Task: Update the listing type of the saved search to "New construction"
Action: Mouse moved to (815, 119)
Screenshot: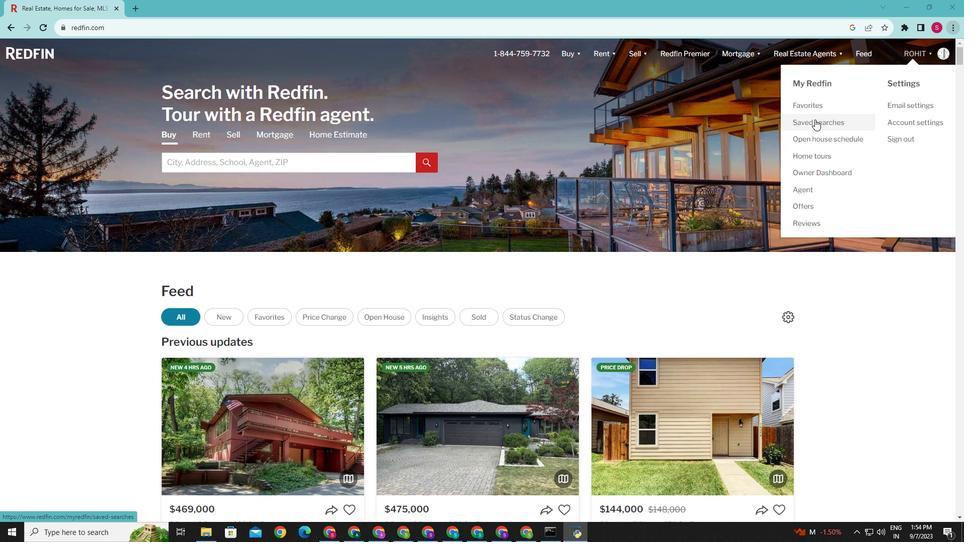 
Action: Mouse pressed left at (815, 119)
Screenshot: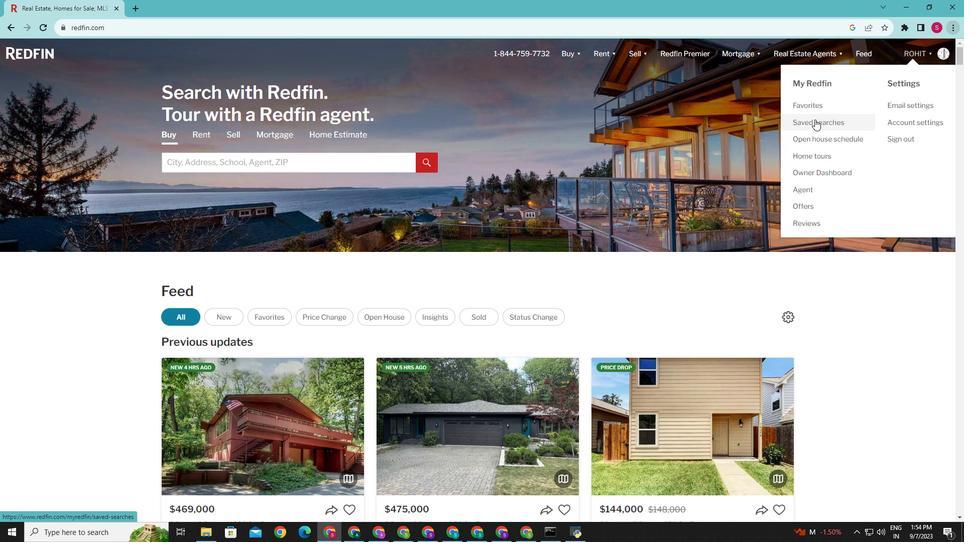 
Action: Mouse moved to (319, 240)
Screenshot: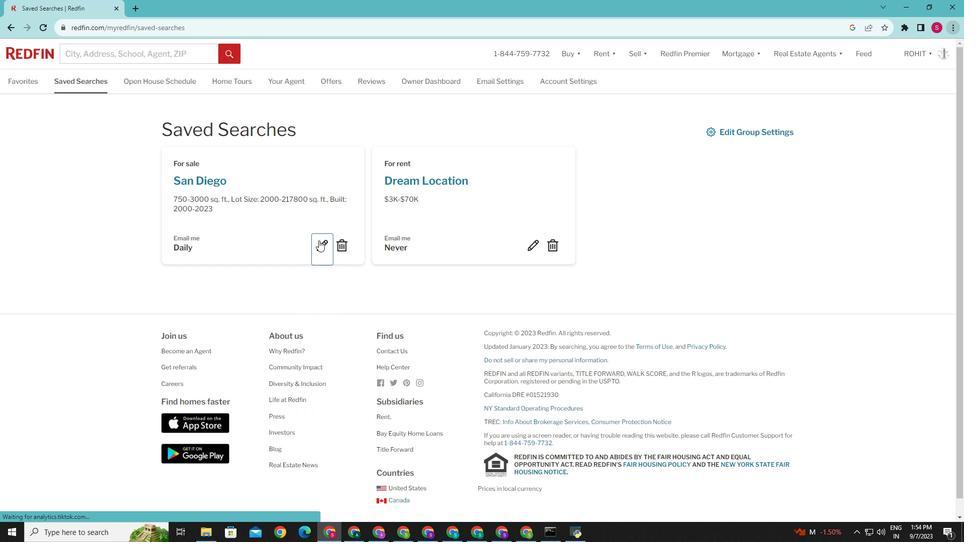 
Action: Mouse pressed left at (319, 240)
Screenshot: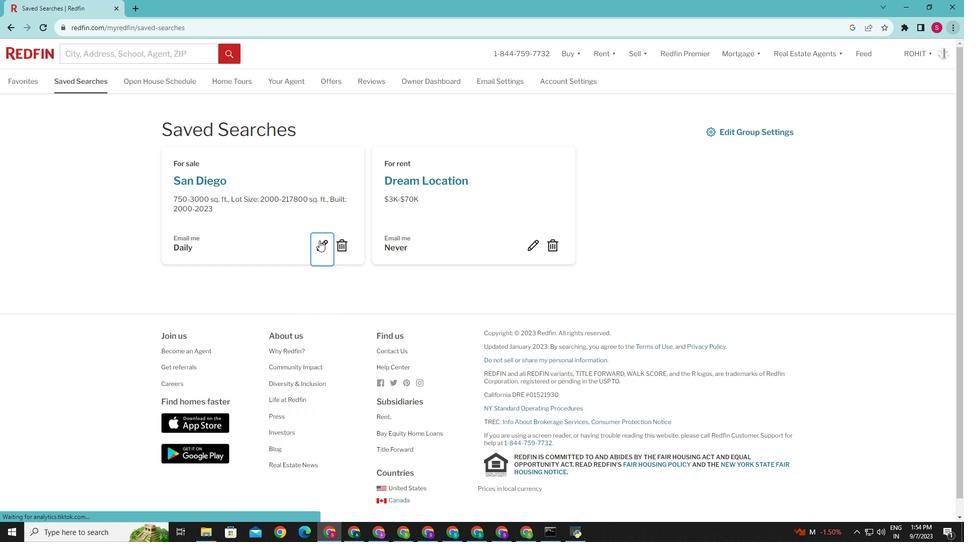 
Action: Mouse moved to (320, 243)
Screenshot: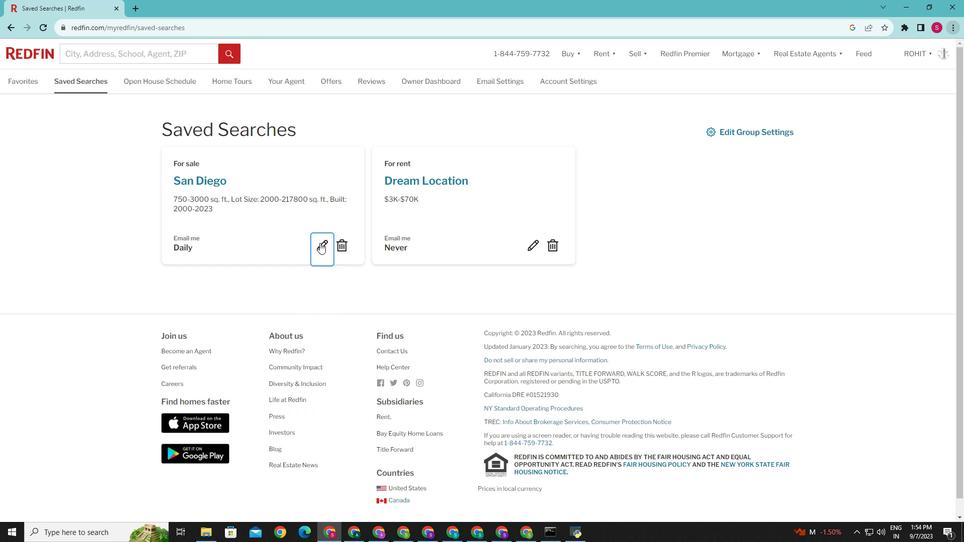 
Action: Mouse pressed left at (320, 243)
Screenshot: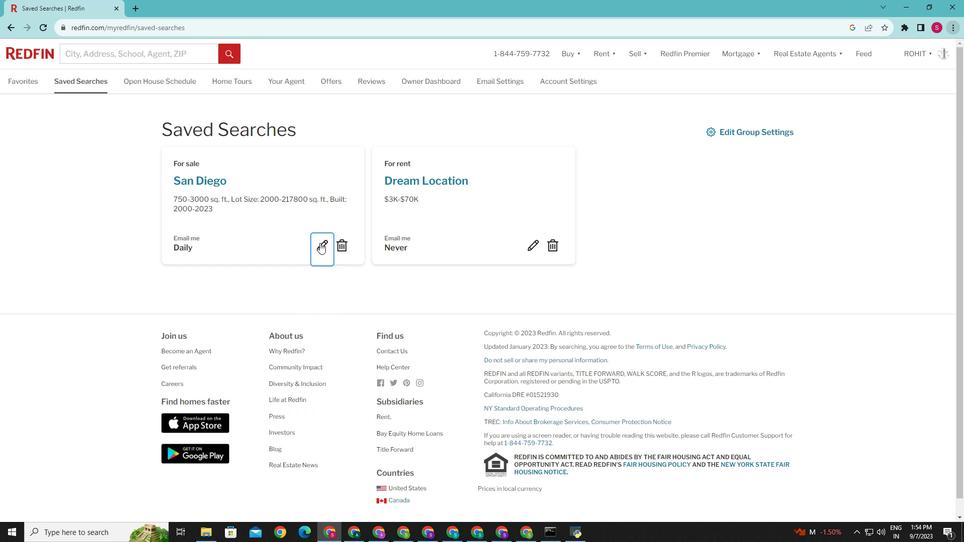 
Action: Mouse pressed left at (320, 243)
Screenshot: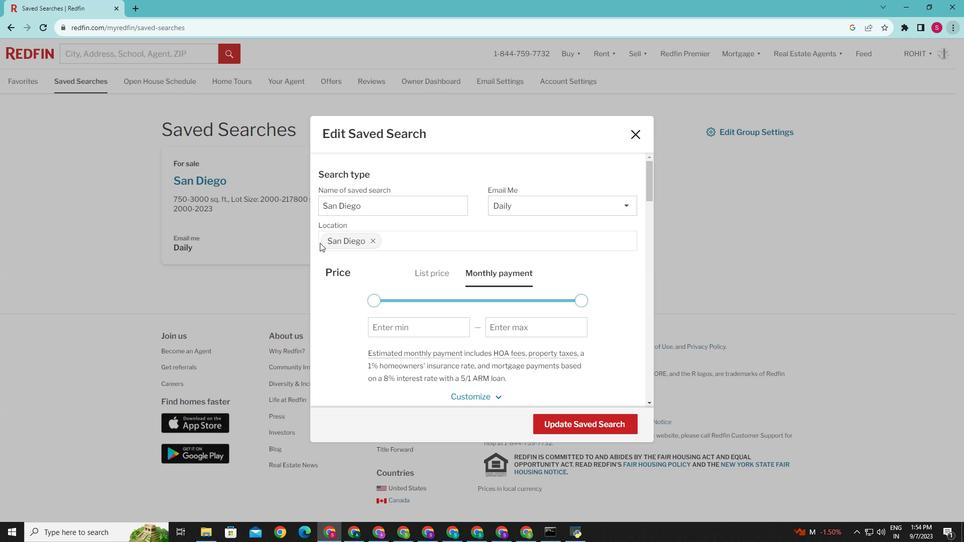 
Action: Mouse moved to (382, 319)
Screenshot: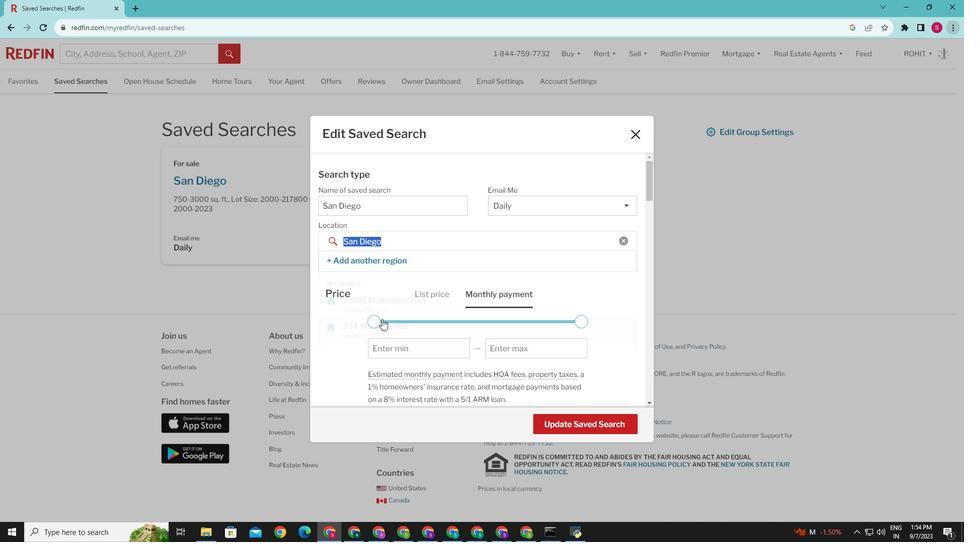 
Action: Mouse scrolled (382, 319) with delta (0, 0)
Screenshot: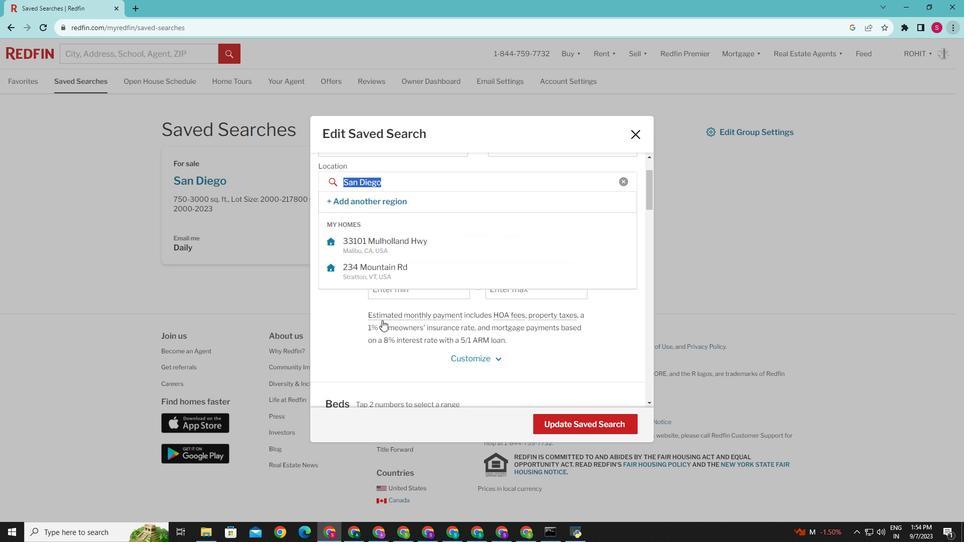
Action: Mouse scrolled (382, 319) with delta (0, 0)
Screenshot: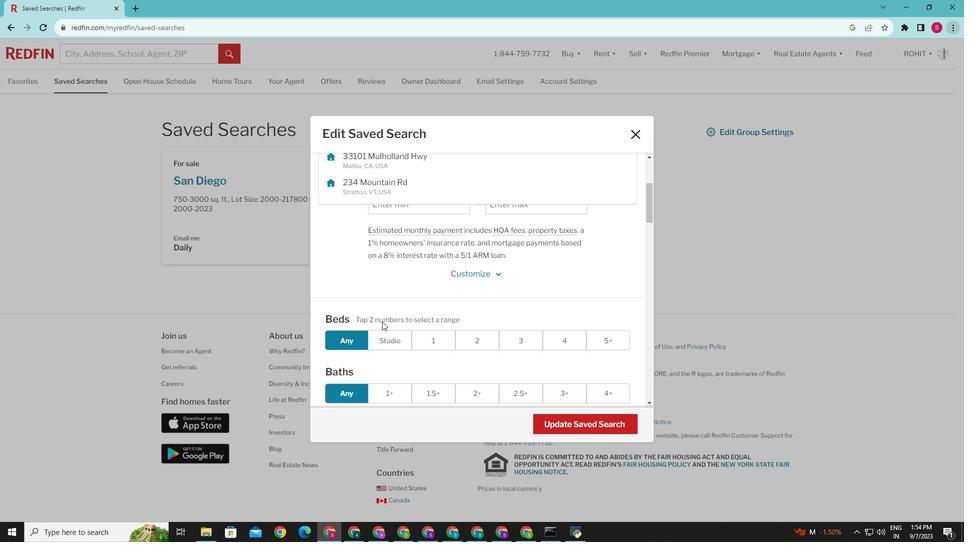 
Action: Mouse scrolled (382, 319) with delta (0, 0)
Screenshot: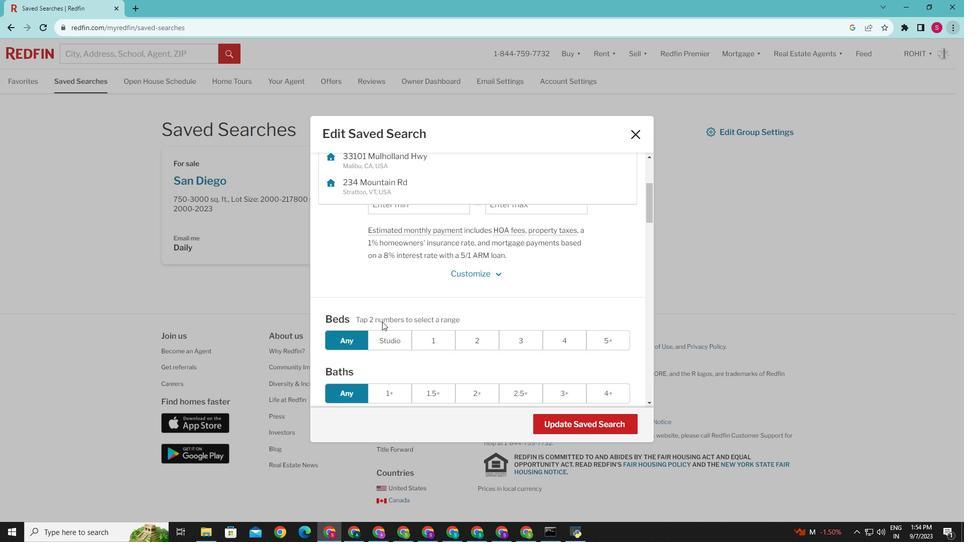 
Action: Mouse moved to (381, 325)
Screenshot: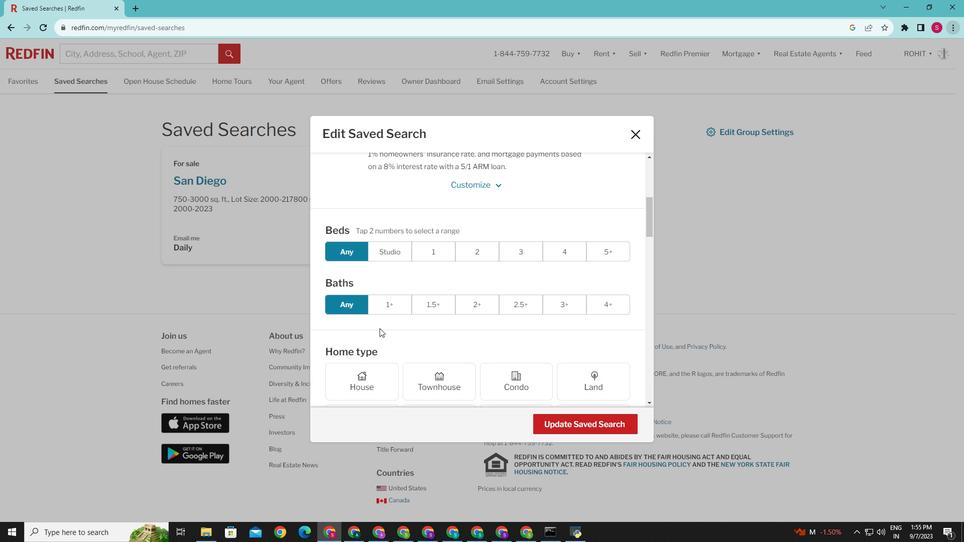 
Action: Mouse scrolled (381, 324) with delta (0, 0)
Screenshot: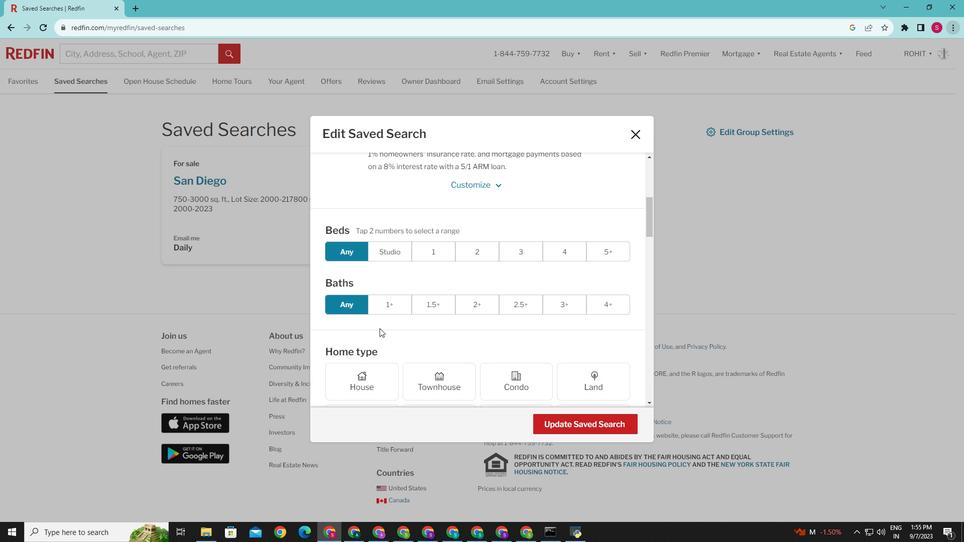 
Action: Mouse moved to (380, 327)
Screenshot: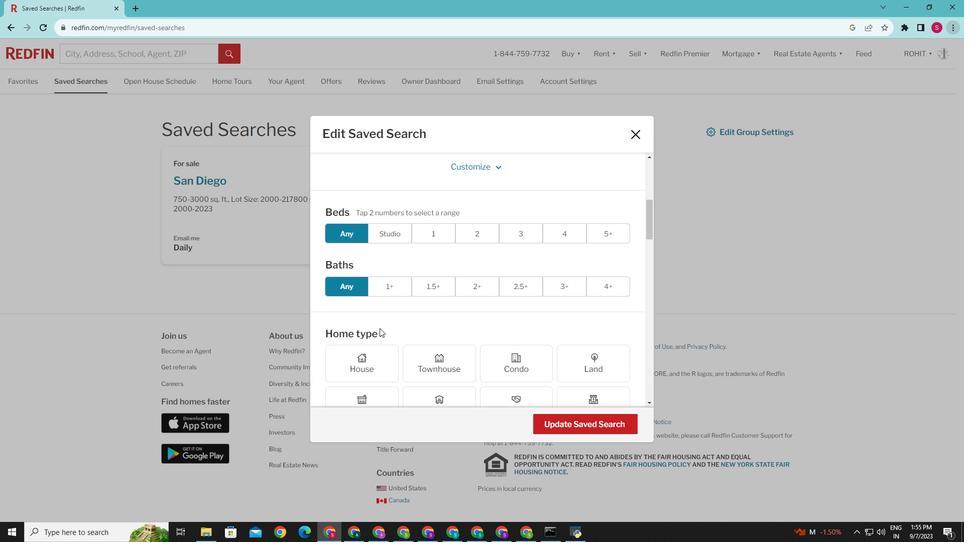 
Action: Mouse scrolled (380, 326) with delta (0, 0)
Screenshot: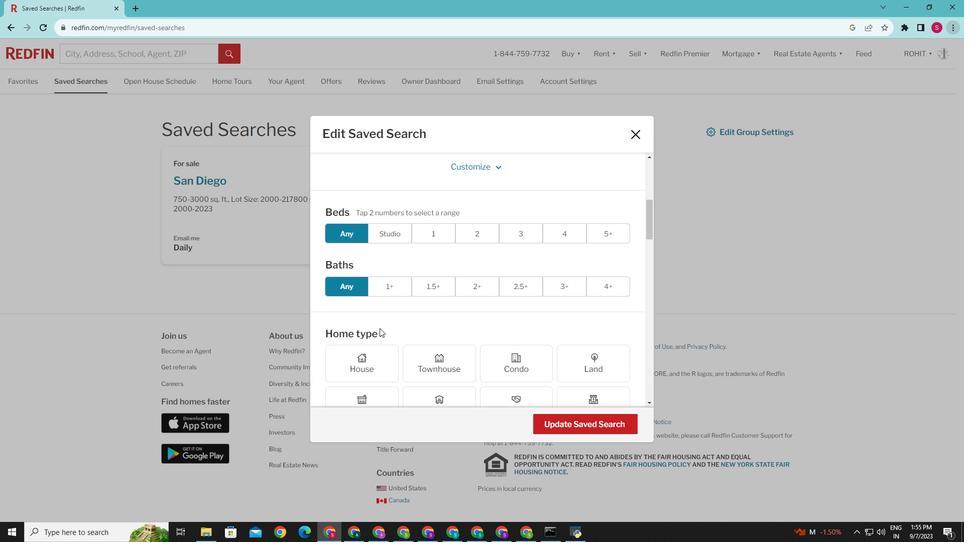 
Action: Mouse moved to (379, 328)
Screenshot: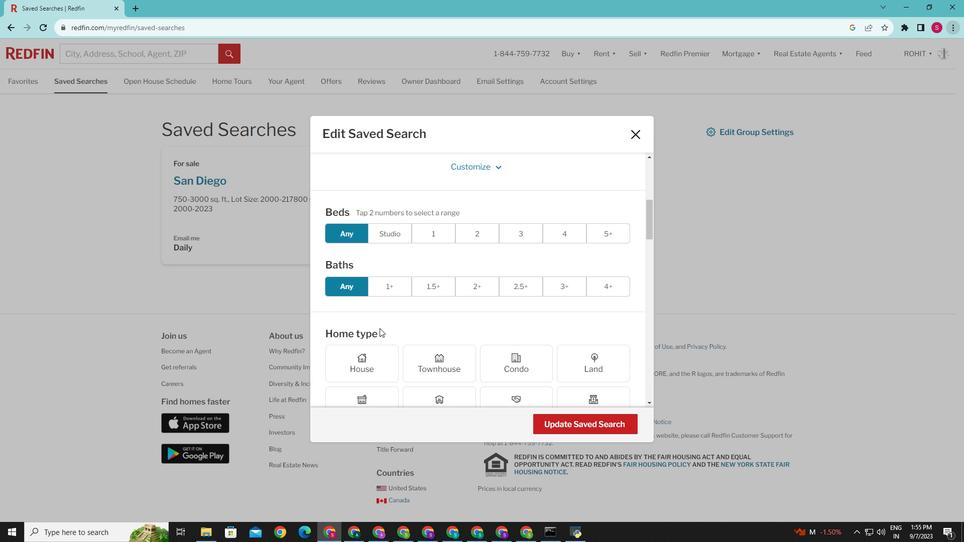 
Action: Mouse scrolled (379, 328) with delta (0, 0)
Screenshot: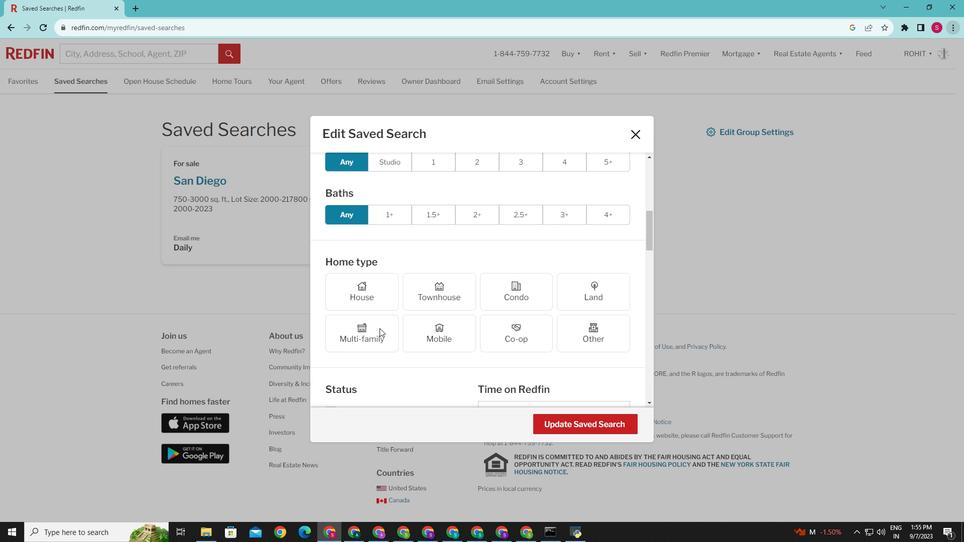 
Action: Mouse scrolled (379, 328) with delta (0, 0)
Screenshot: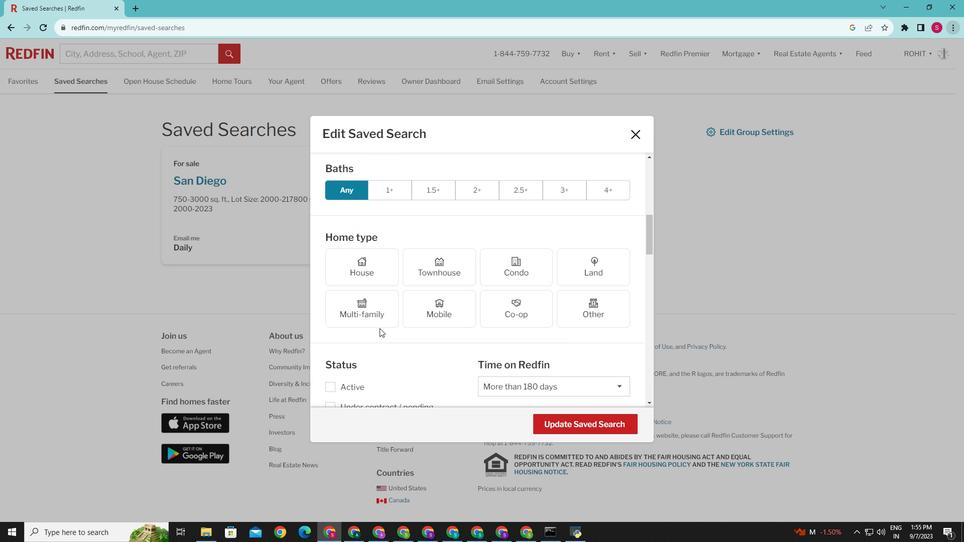 
Action: Mouse moved to (379, 328)
Screenshot: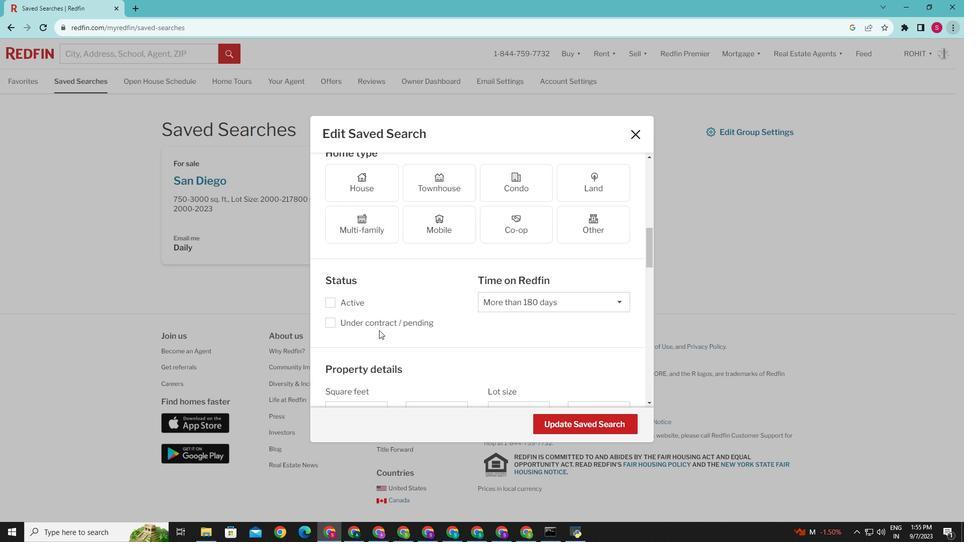 
Action: Mouse scrolled (379, 328) with delta (0, 0)
Screenshot: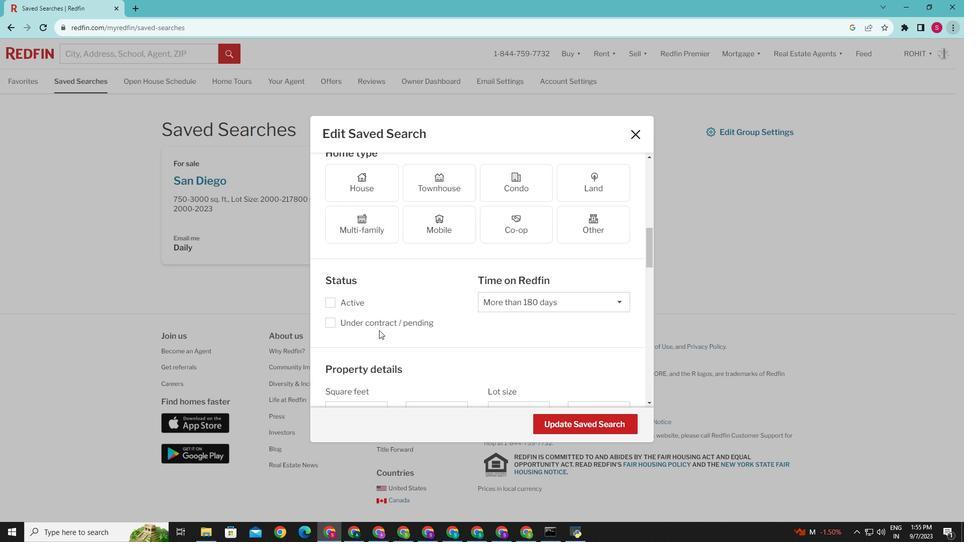 
Action: Mouse moved to (379, 329)
Screenshot: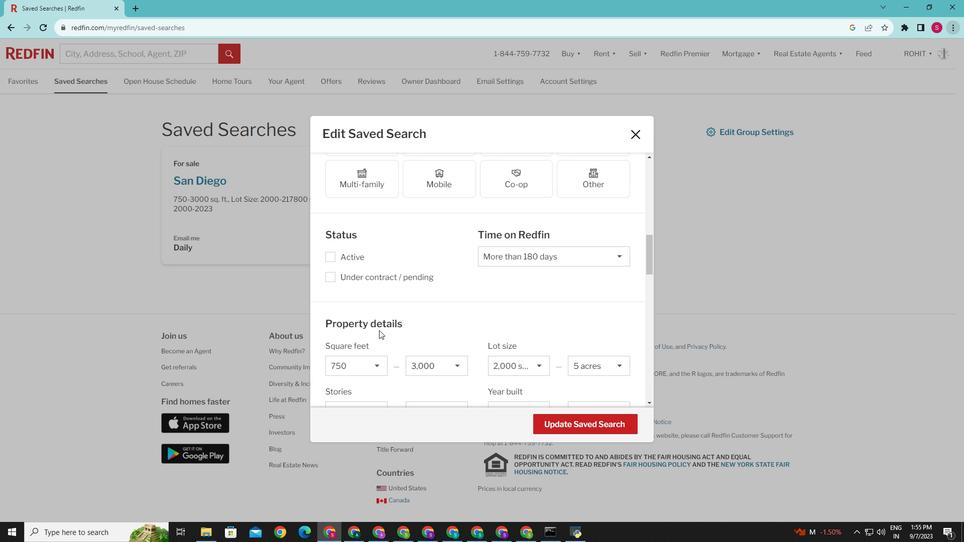 
Action: Mouse scrolled (379, 329) with delta (0, 0)
Screenshot: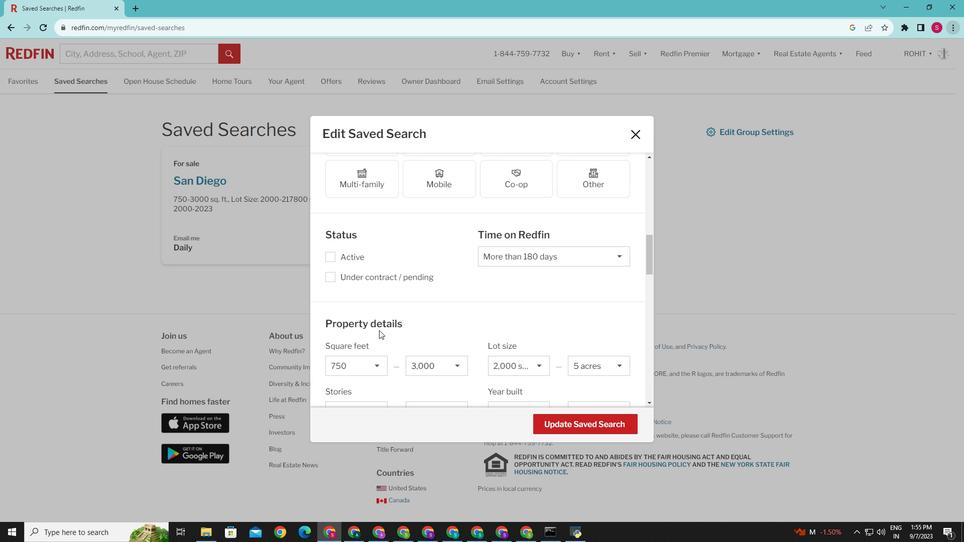 
Action: Mouse moved to (379, 330)
Screenshot: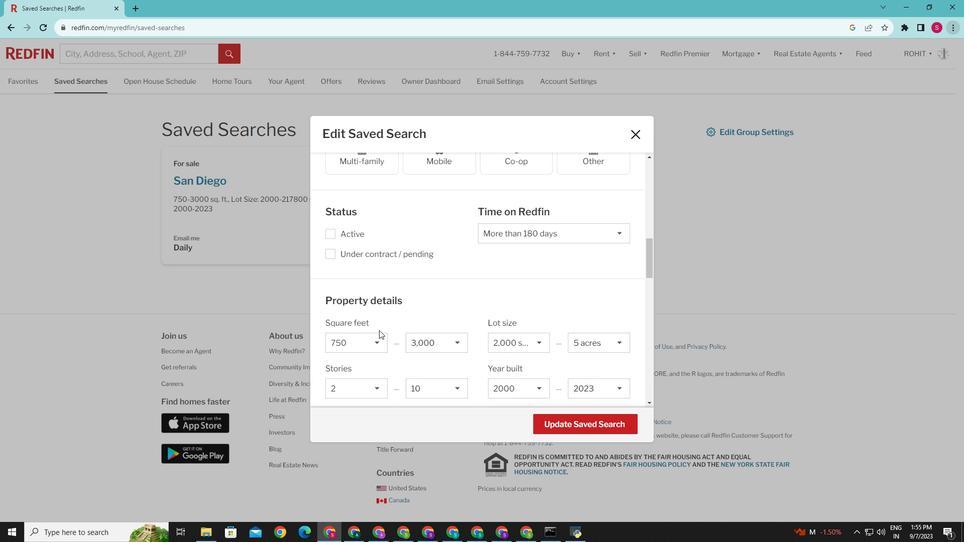 
Action: Mouse scrolled (379, 330) with delta (0, 0)
Screenshot: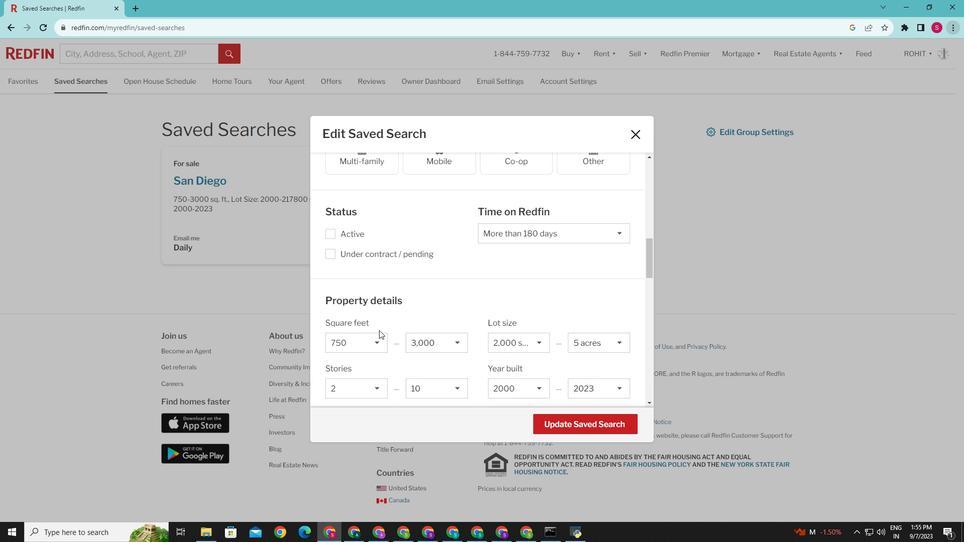 
Action: Mouse scrolled (379, 330) with delta (0, 0)
Screenshot: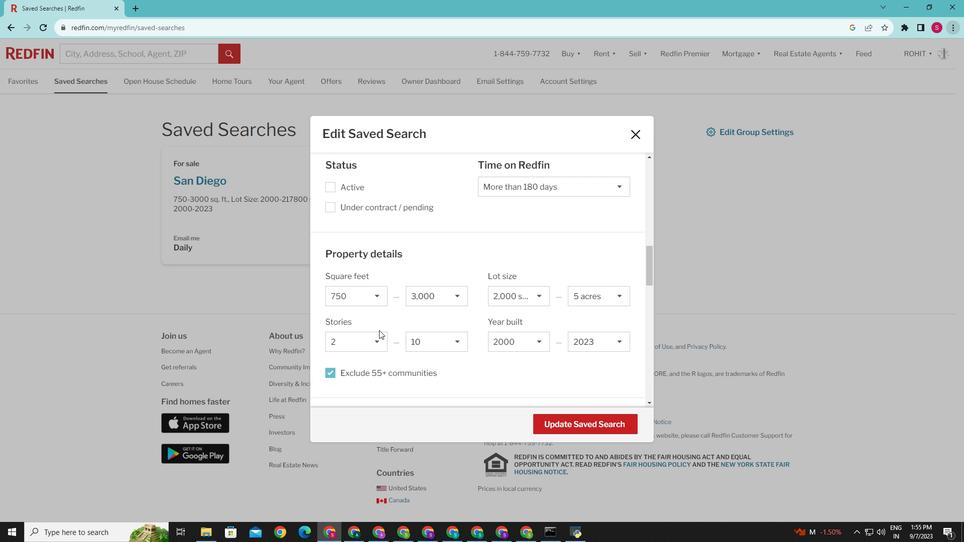 
Action: Mouse scrolled (379, 330) with delta (0, 0)
Screenshot: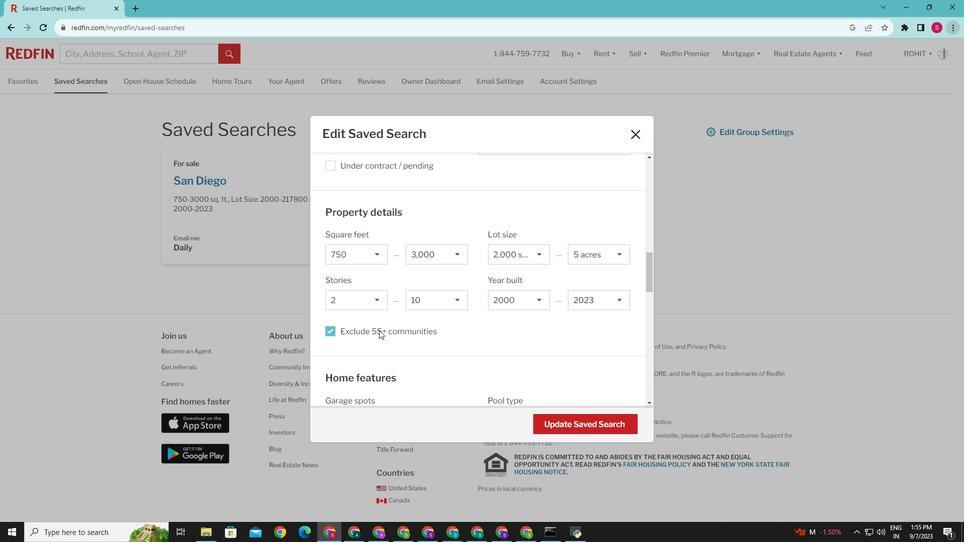 
Action: Mouse scrolled (379, 330) with delta (0, 0)
Screenshot: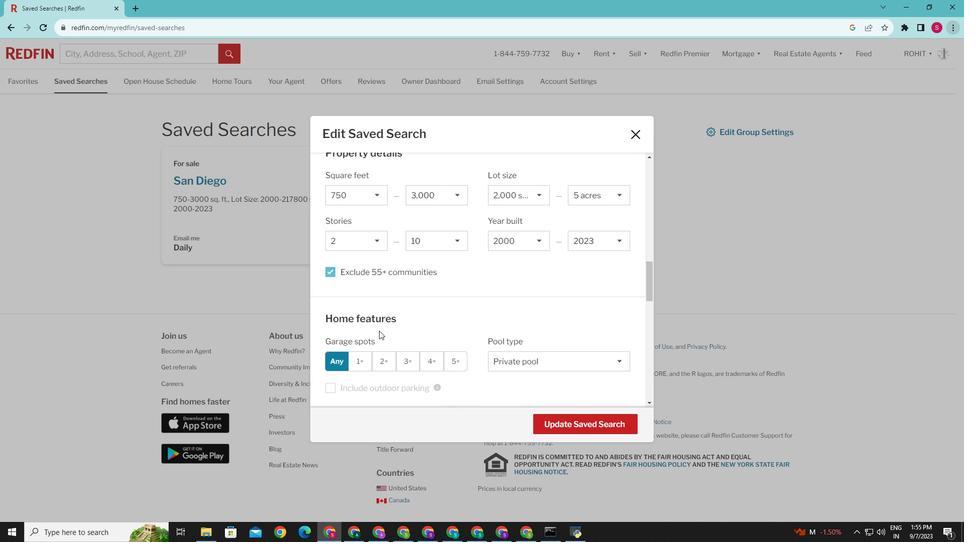 
Action: Mouse scrolled (379, 330) with delta (0, 0)
Screenshot: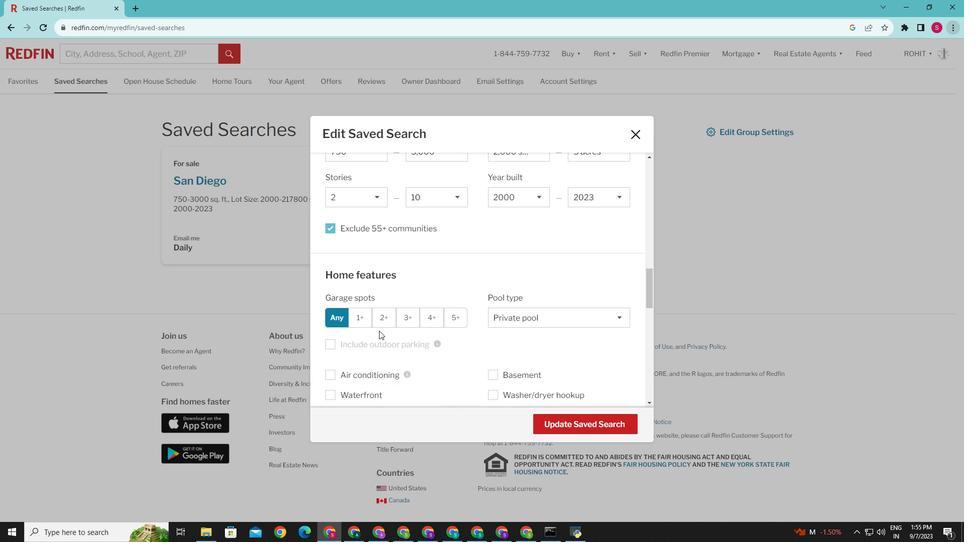 
Action: Mouse moved to (379, 331)
Screenshot: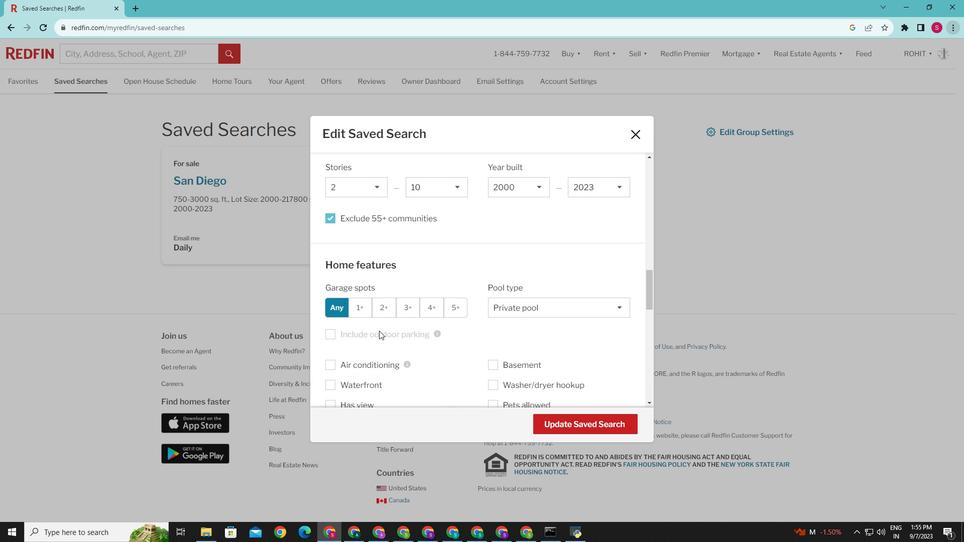 
Action: Mouse scrolled (379, 330) with delta (0, 0)
Screenshot: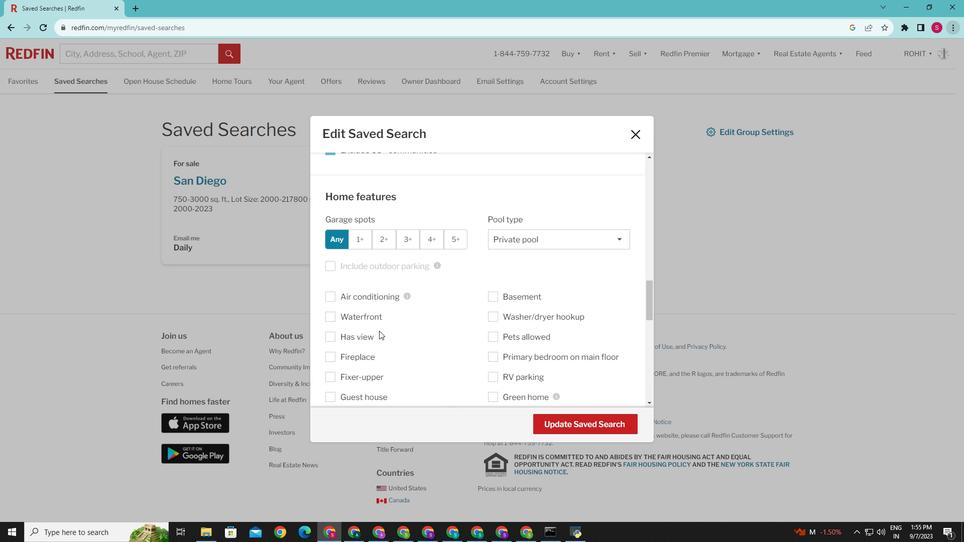 
Action: Mouse scrolled (379, 330) with delta (0, 0)
Screenshot: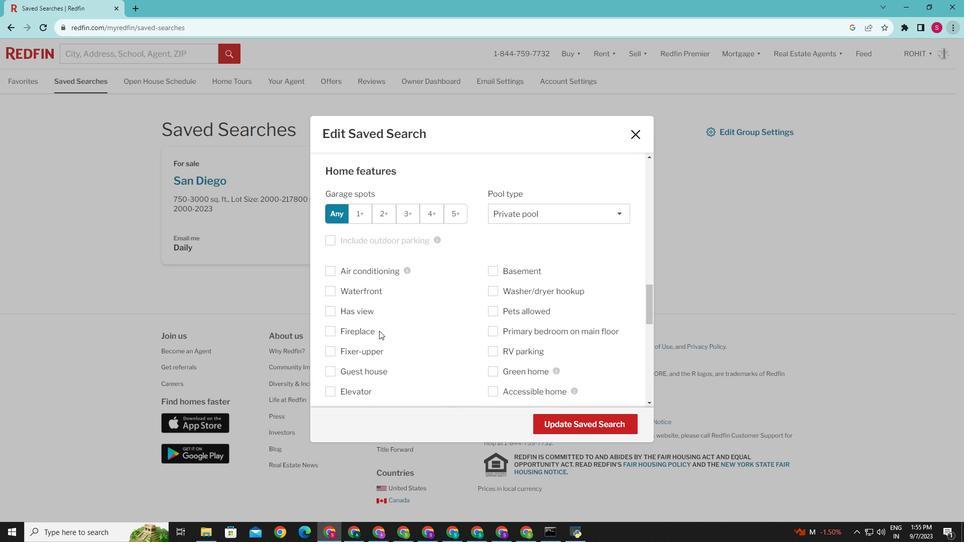 
Action: Mouse scrolled (379, 330) with delta (0, 0)
Screenshot: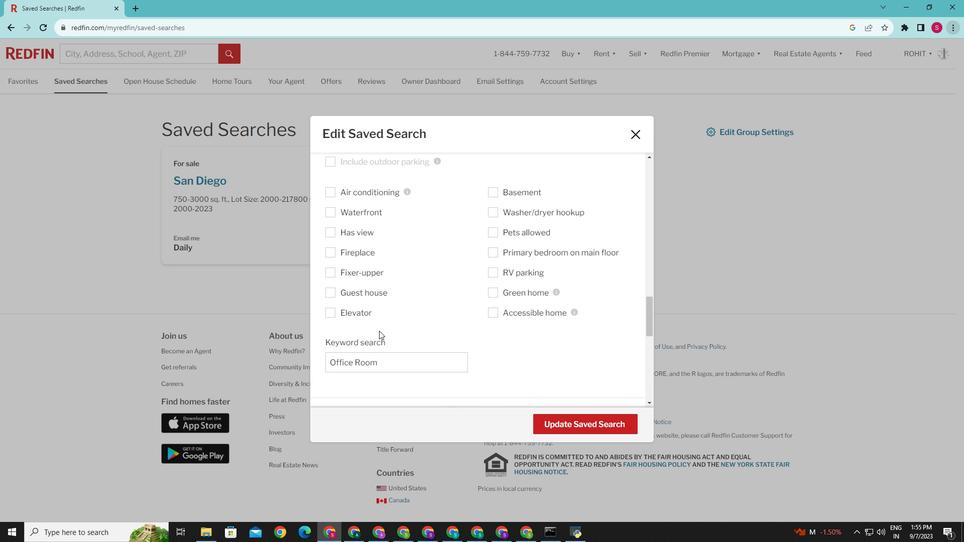 
Action: Mouse scrolled (379, 330) with delta (0, 0)
Screenshot: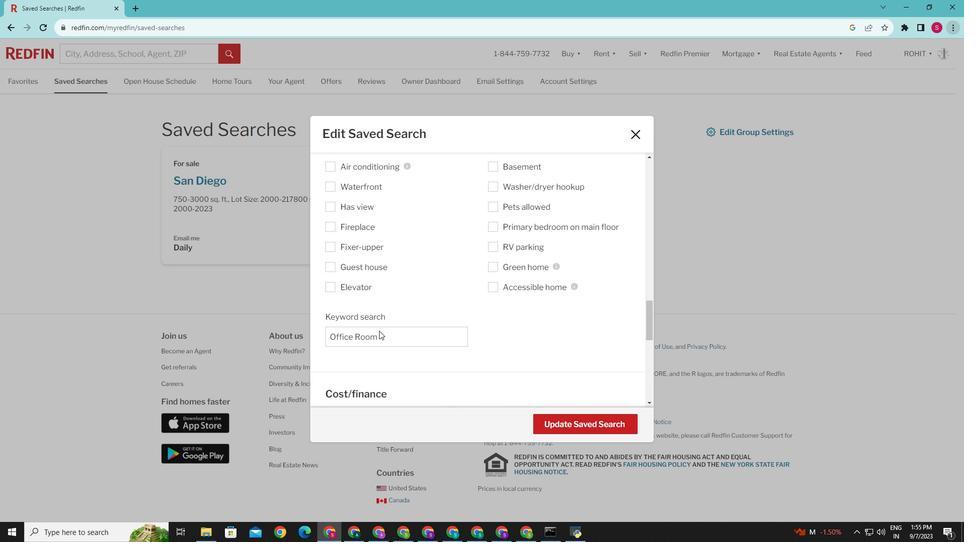 
Action: Mouse scrolled (379, 330) with delta (0, 0)
Screenshot: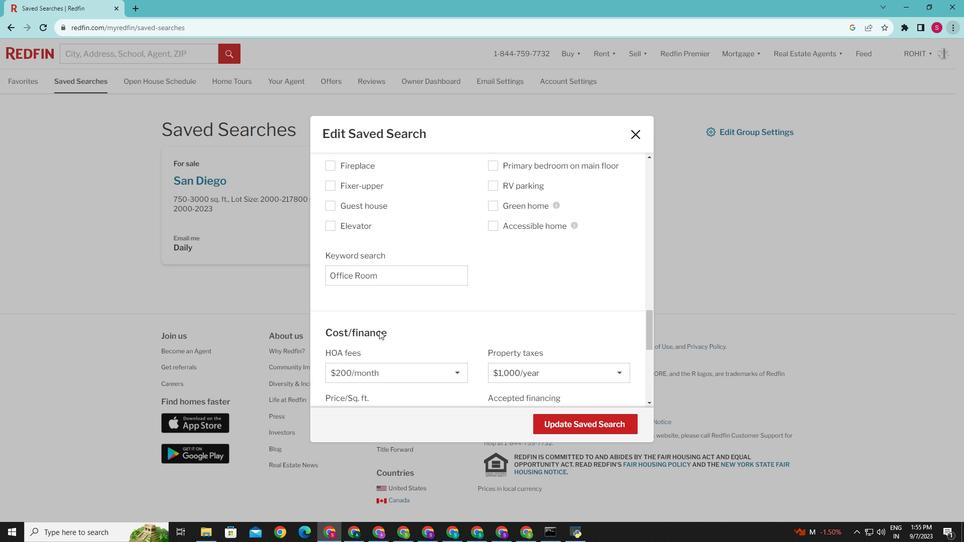 
Action: Mouse scrolled (379, 330) with delta (0, 0)
Screenshot: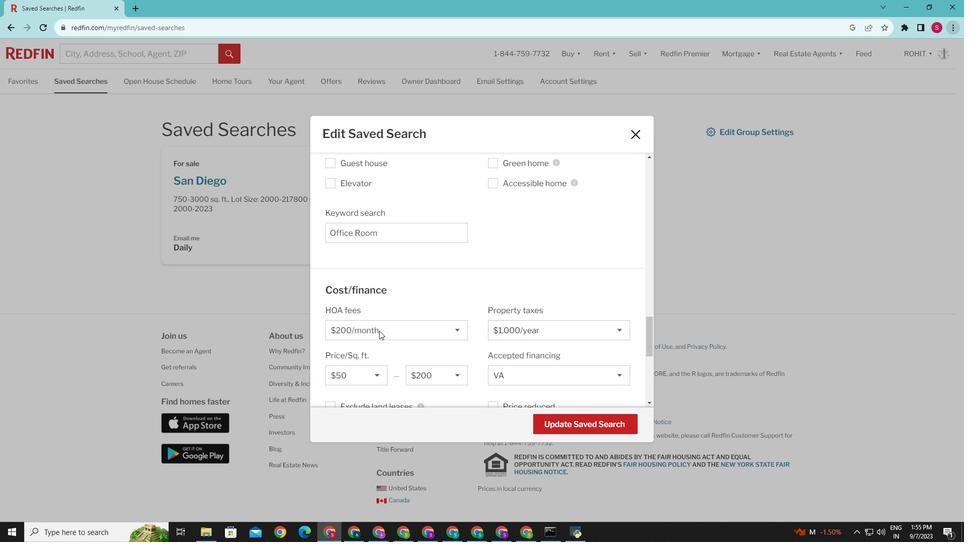 
Action: Mouse scrolled (379, 330) with delta (0, 0)
Screenshot: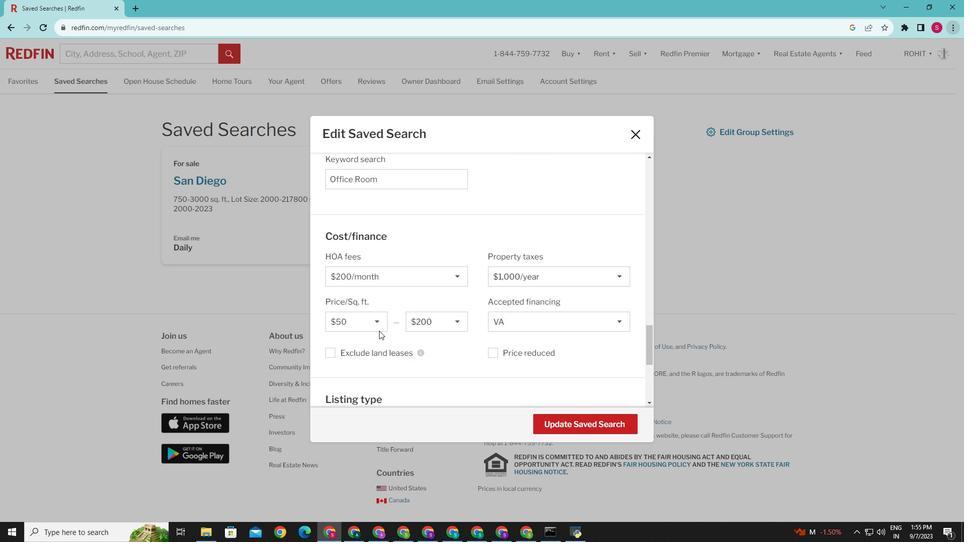 
Action: Mouse scrolled (379, 330) with delta (0, 0)
Screenshot: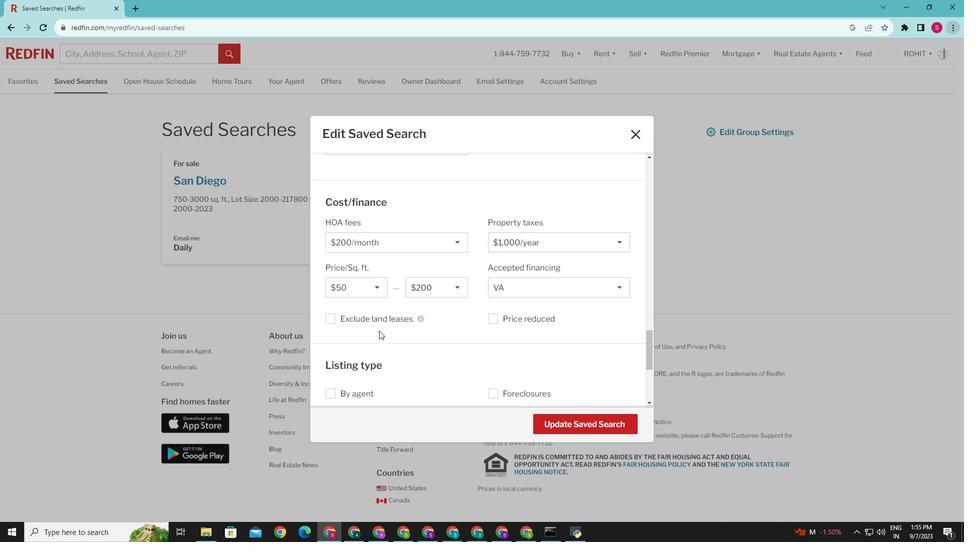 
Action: Mouse scrolled (379, 330) with delta (0, 0)
Screenshot: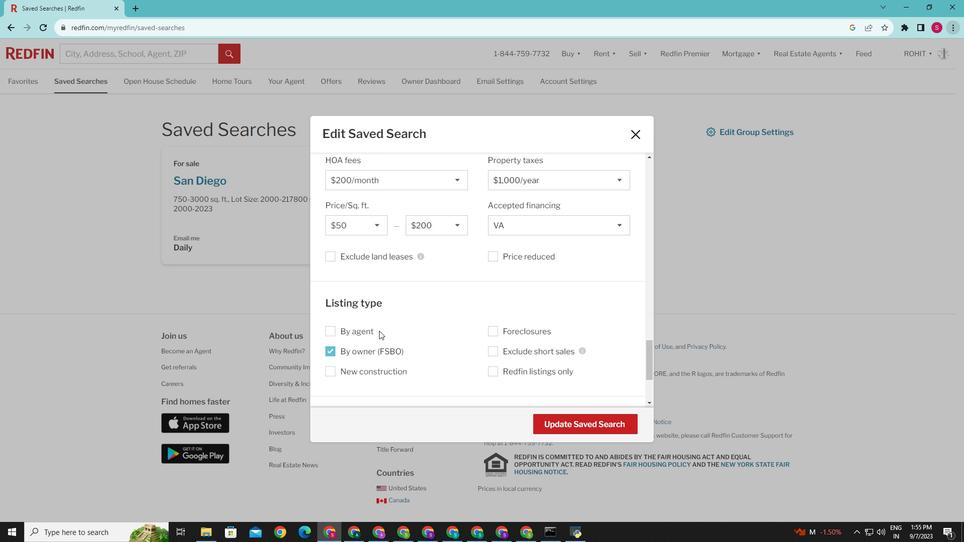 
Action: Mouse scrolled (379, 330) with delta (0, 0)
Screenshot: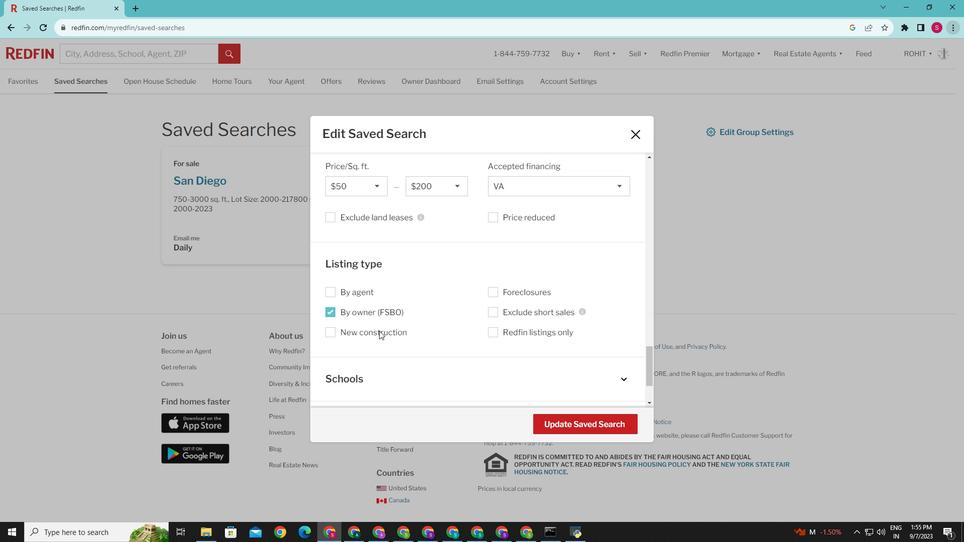 
Action: Mouse moved to (329, 319)
Screenshot: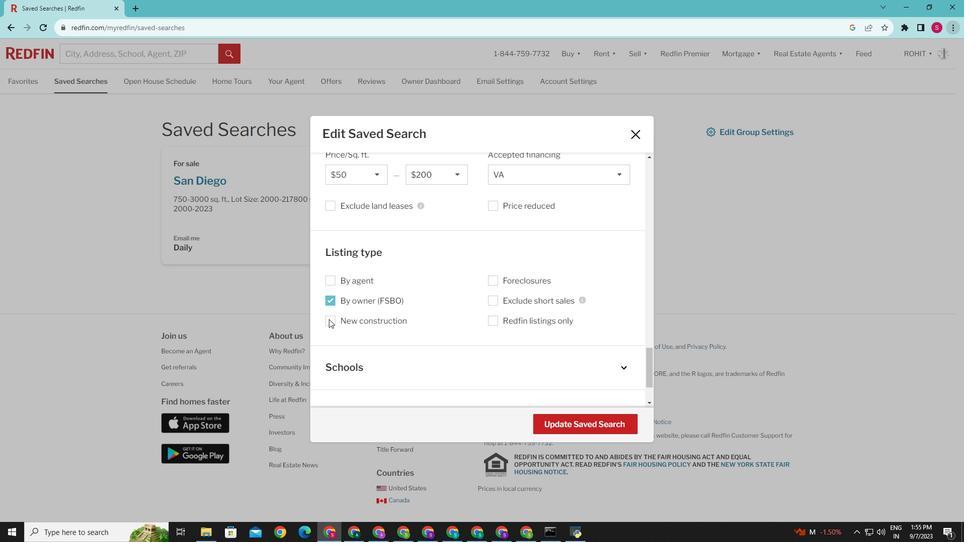 
Action: Mouse pressed left at (329, 319)
Screenshot: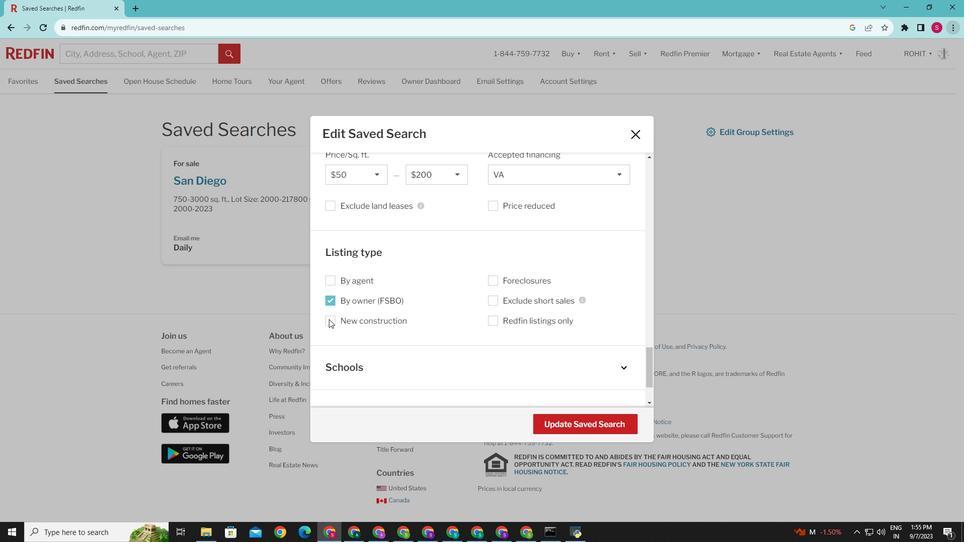 
Action: Mouse moved to (563, 419)
Screenshot: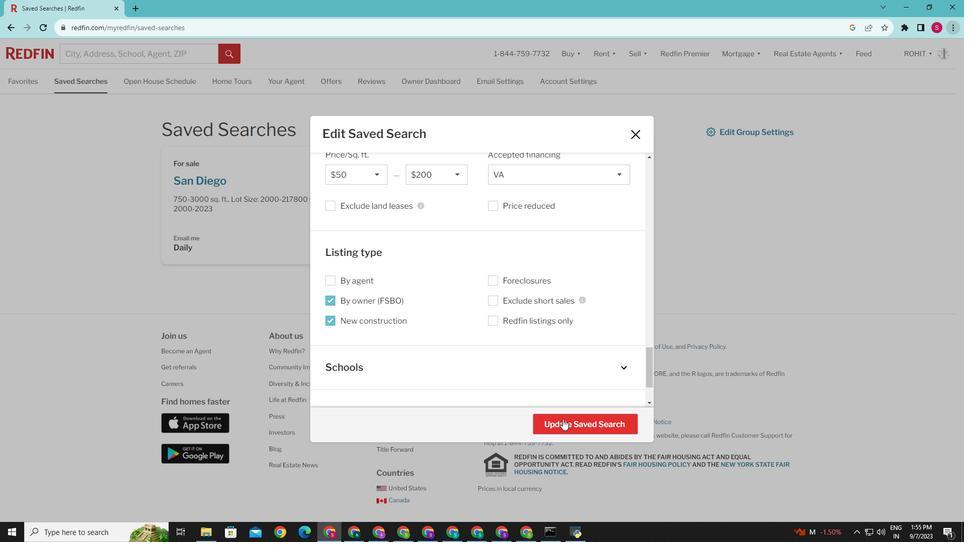 
Action: Mouse pressed left at (563, 419)
Screenshot: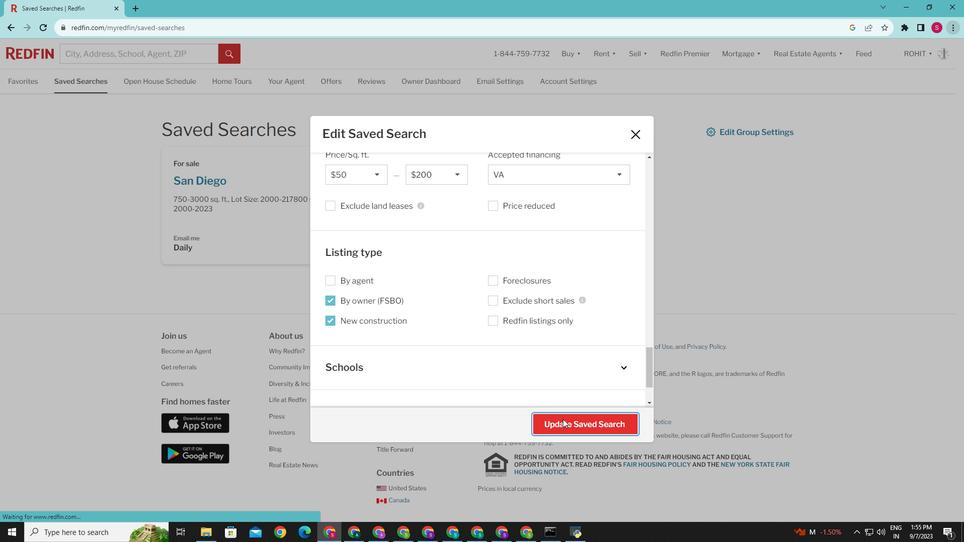 
Action: Mouse moved to (535, 416)
Screenshot: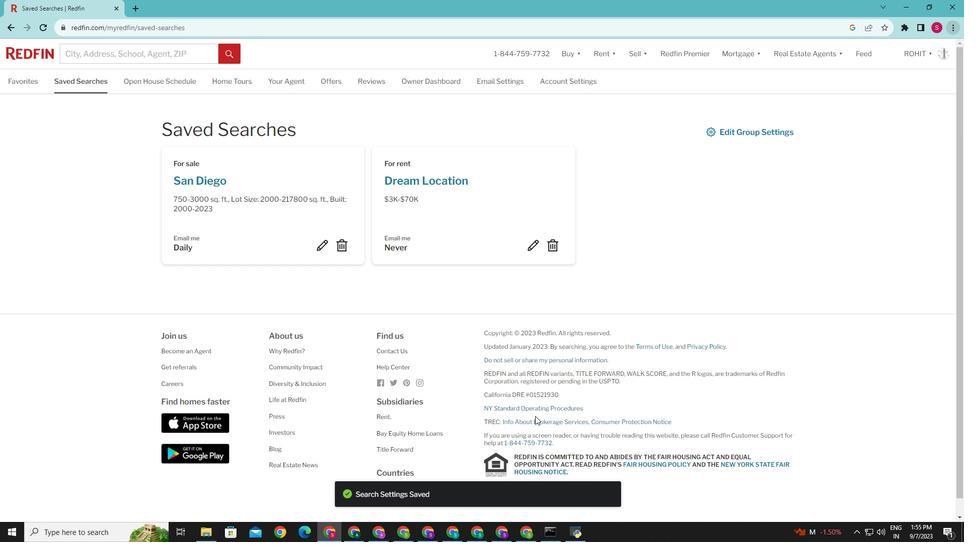 
